 Task: Check current mortgage rates with a credit score of 780+.
Action: Mouse moved to (847, 143)
Screenshot: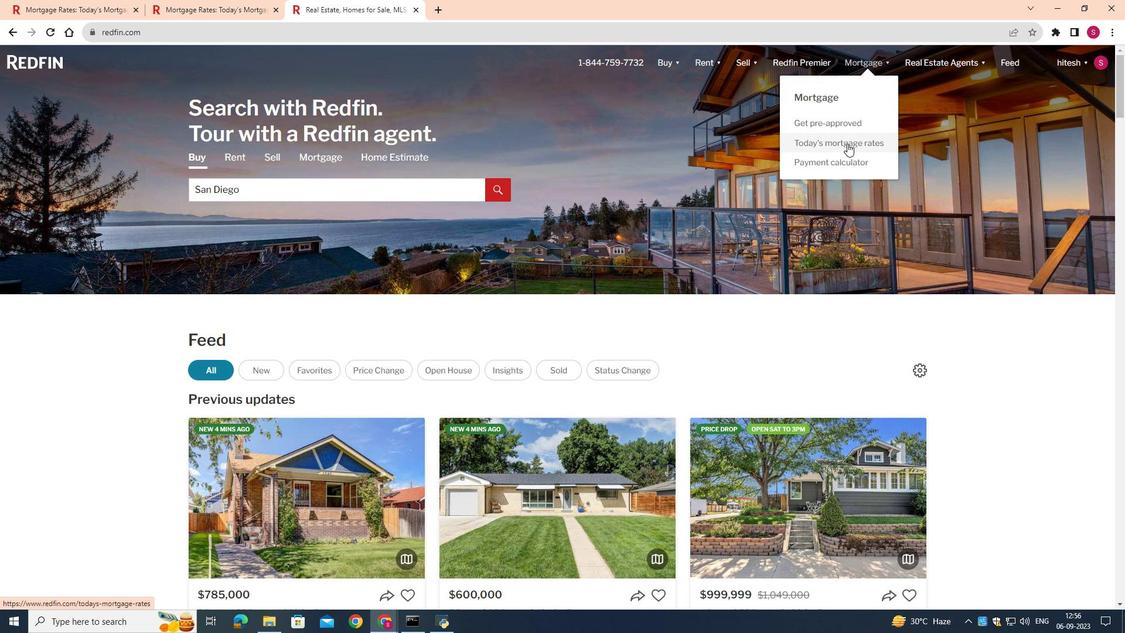 
Action: Mouse pressed left at (847, 143)
Screenshot: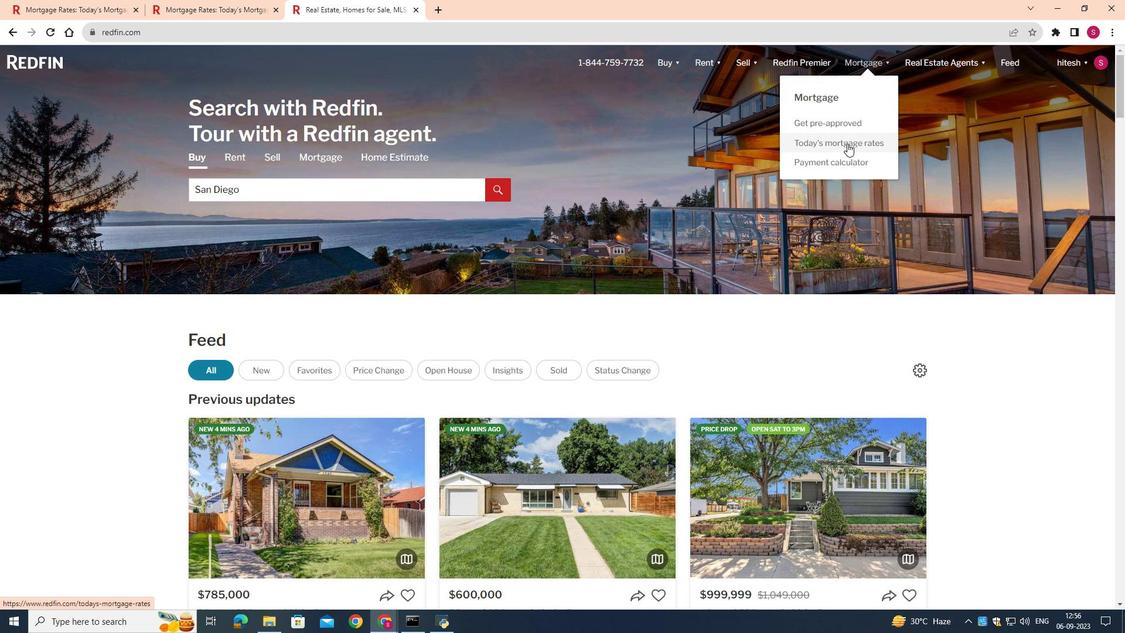 
Action: Mouse moved to (447, 301)
Screenshot: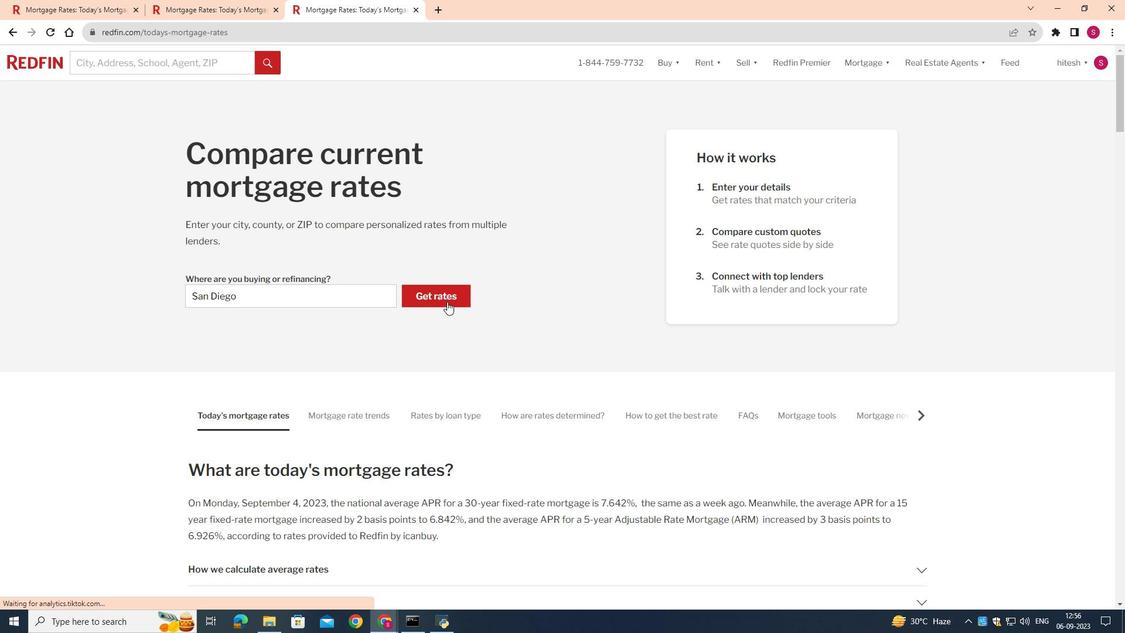 
Action: Mouse pressed left at (447, 301)
Screenshot: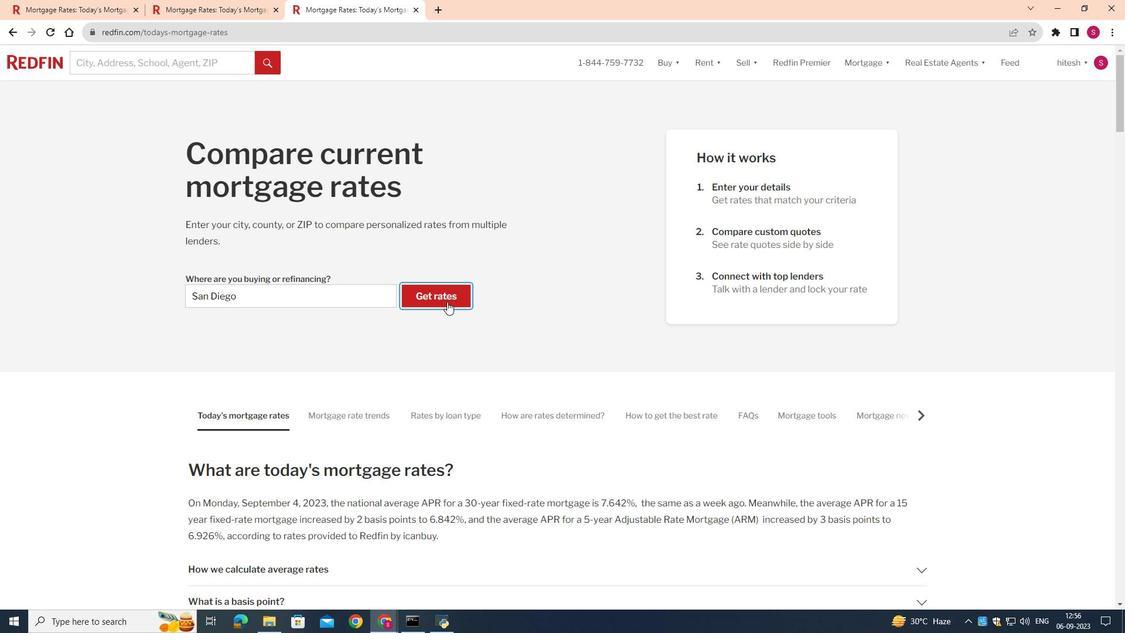 
Action: Mouse moved to (229, 209)
Screenshot: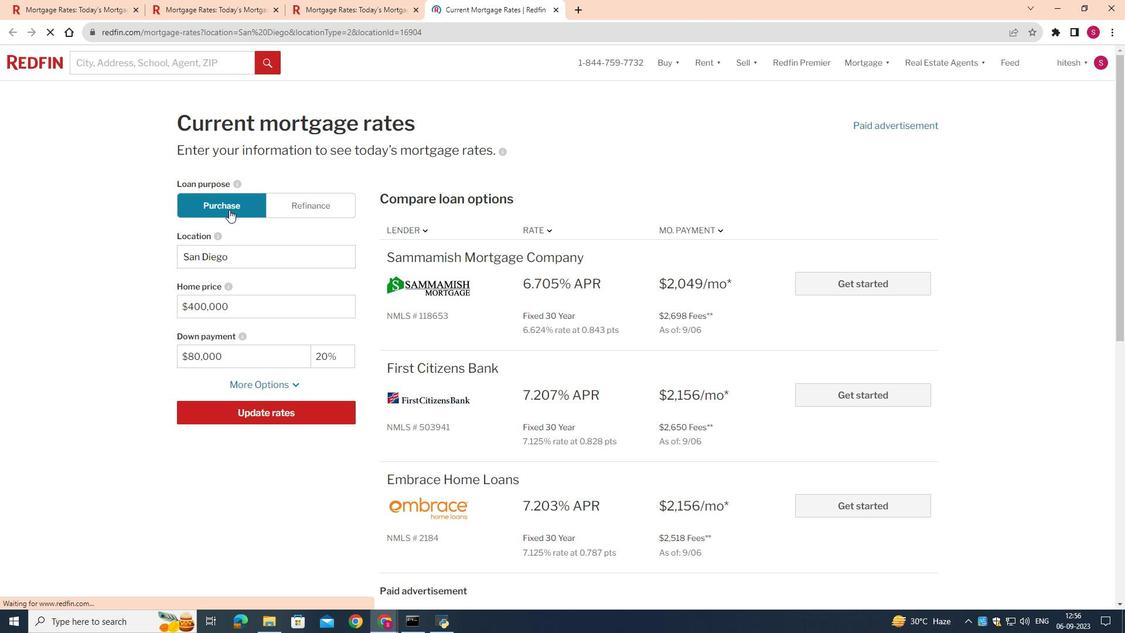 
Action: Mouse pressed left at (229, 209)
Screenshot: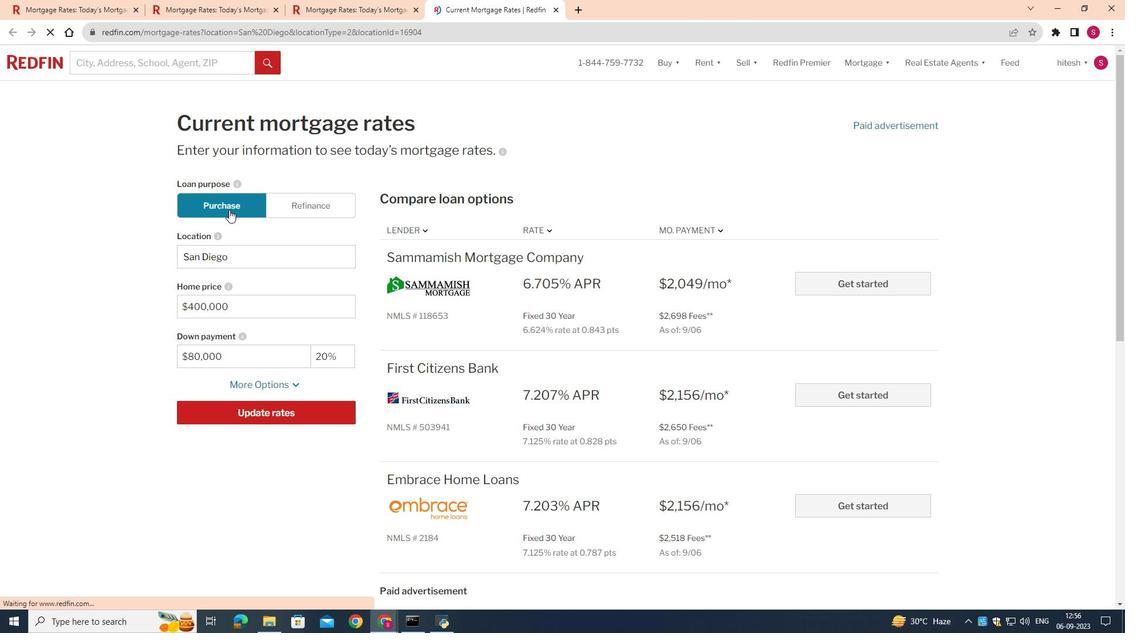 
Action: Mouse moved to (292, 384)
Screenshot: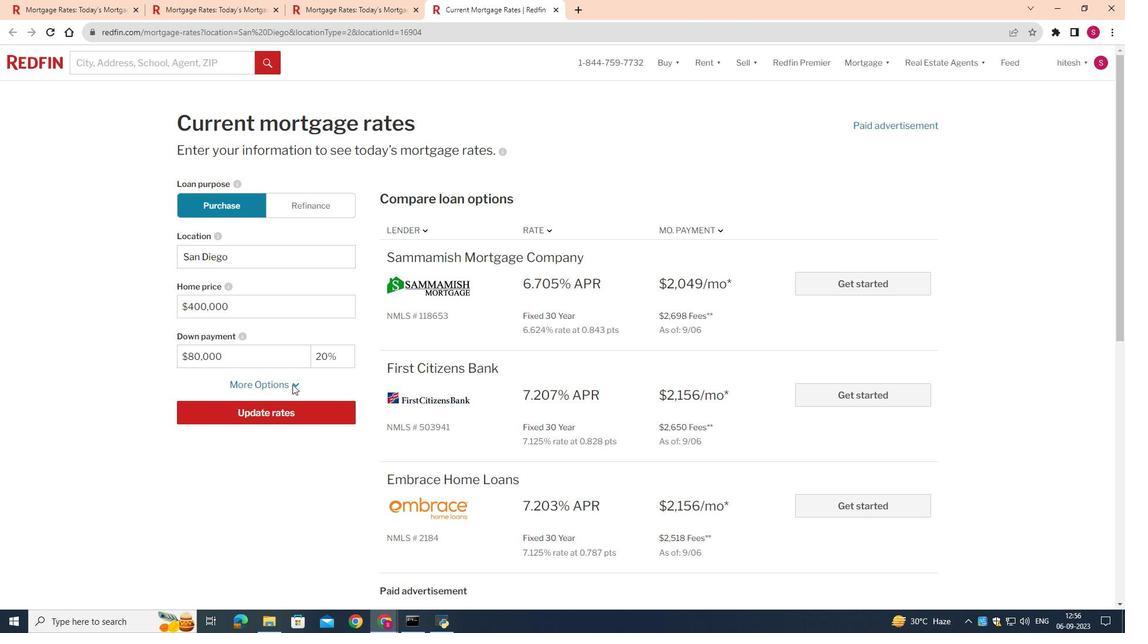 
Action: Mouse pressed left at (292, 384)
Screenshot: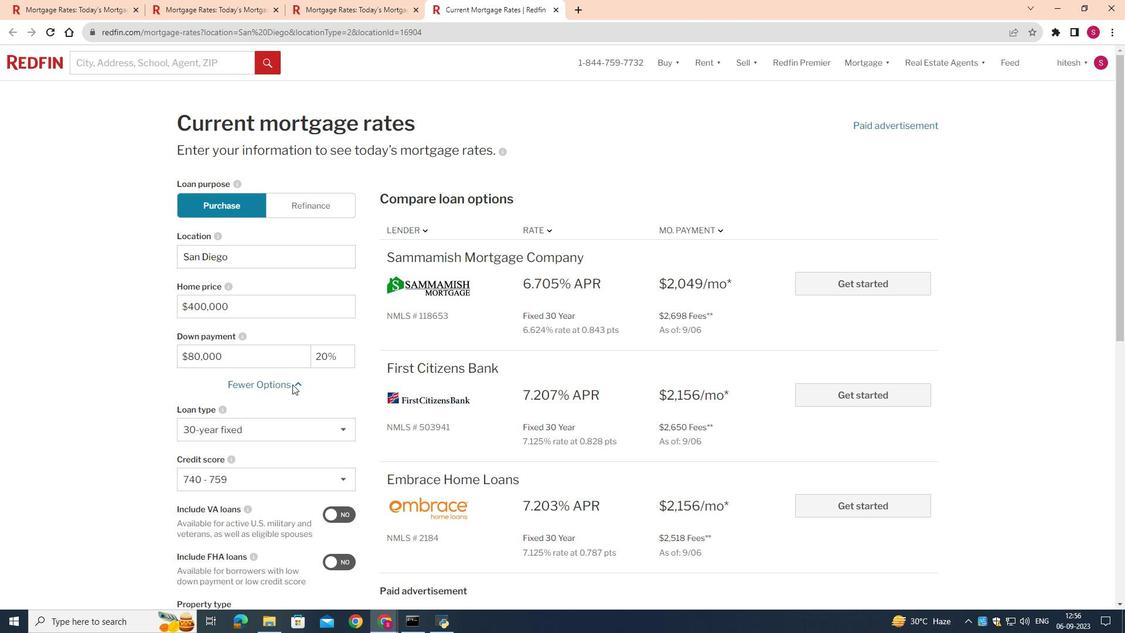 
Action: Mouse moved to (259, 479)
Screenshot: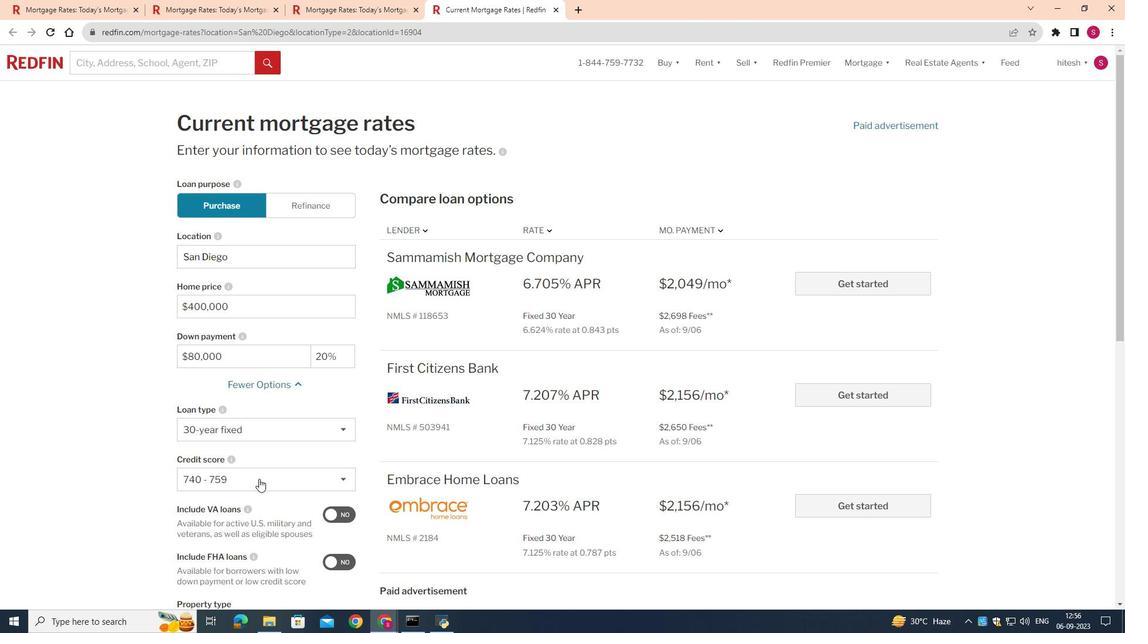 
Action: Mouse pressed left at (259, 479)
Screenshot: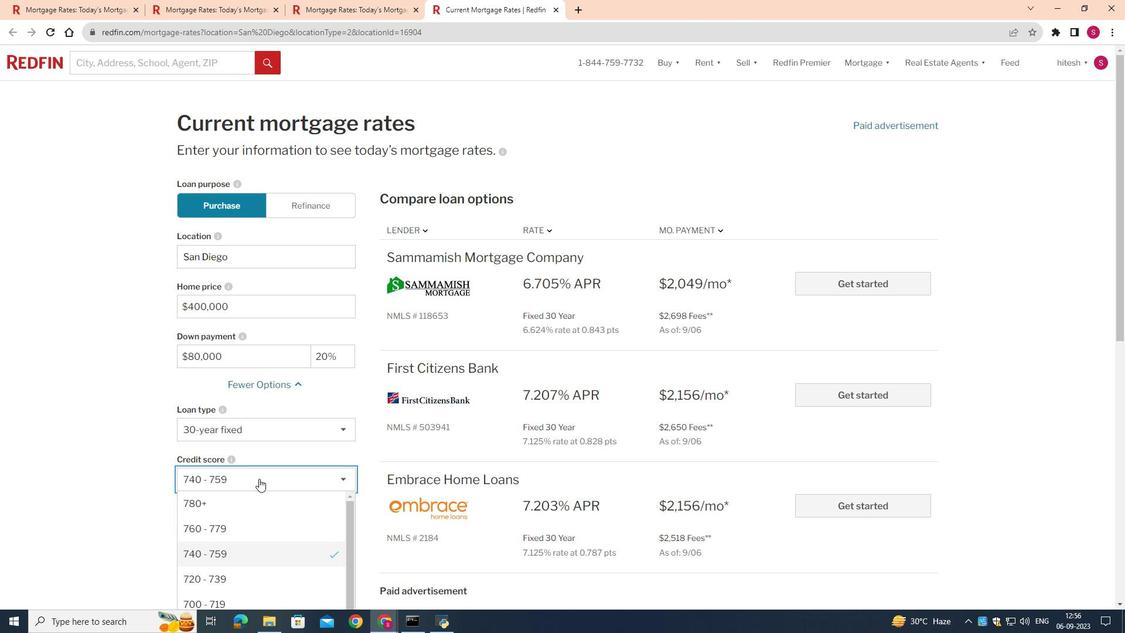 
Action: Mouse moved to (230, 507)
Screenshot: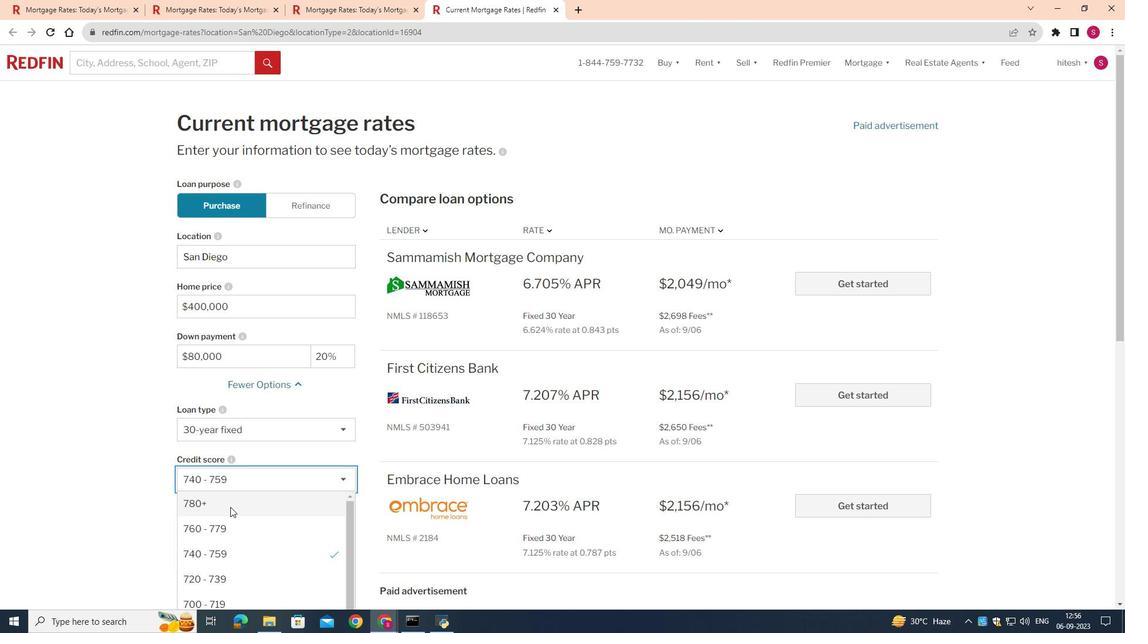 
Action: Mouse pressed left at (230, 507)
Screenshot: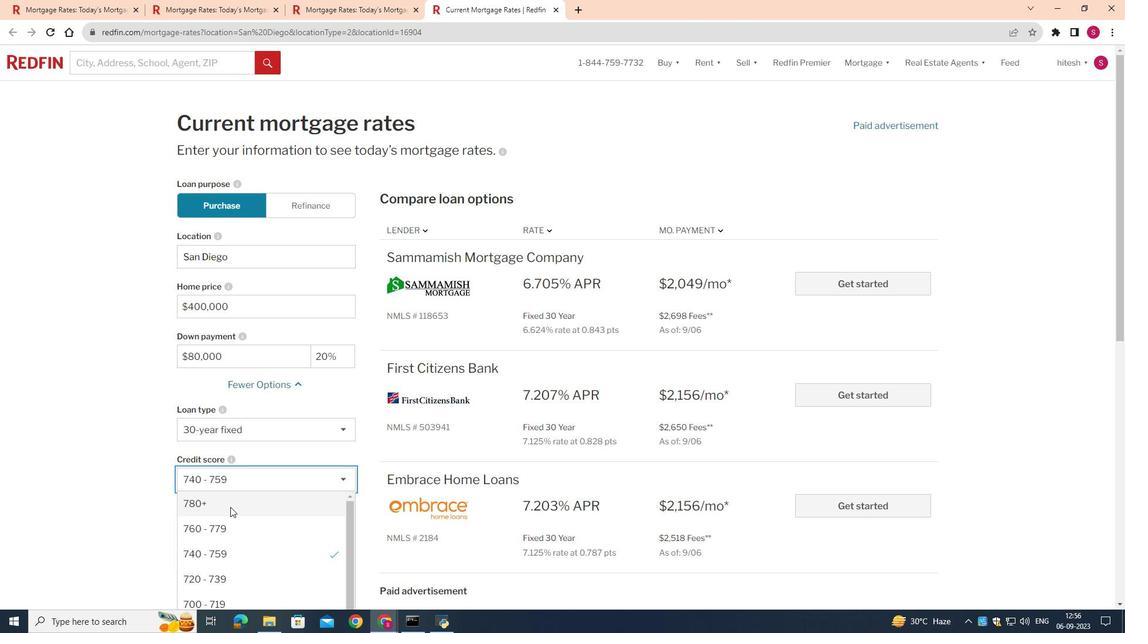 
Action: Mouse moved to (470, 383)
Screenshot: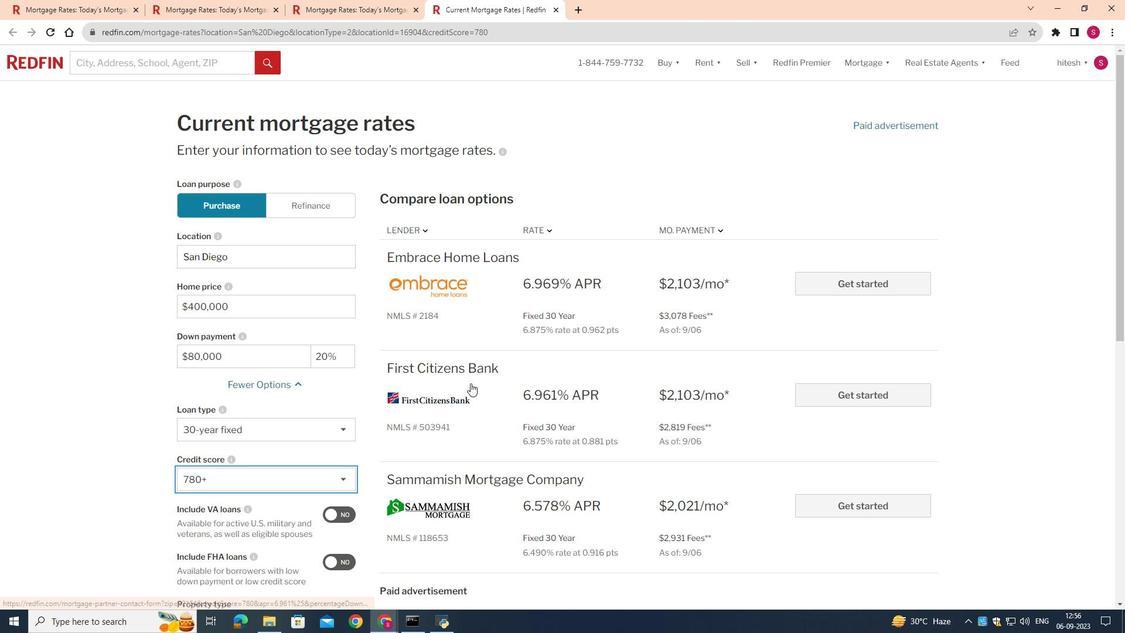 
Action: Mouse scrolled (470, 382) with delta (0, 0)
Screenshot: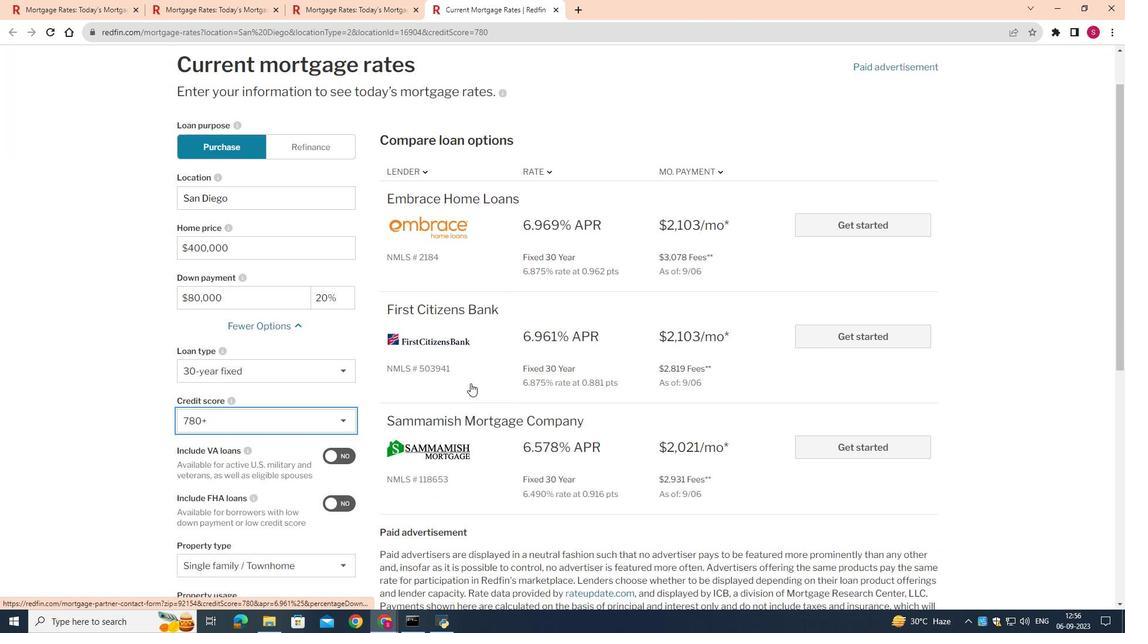 
Action: Mouse scrolled (470, 382) with delta (0, 0)
Screenshot: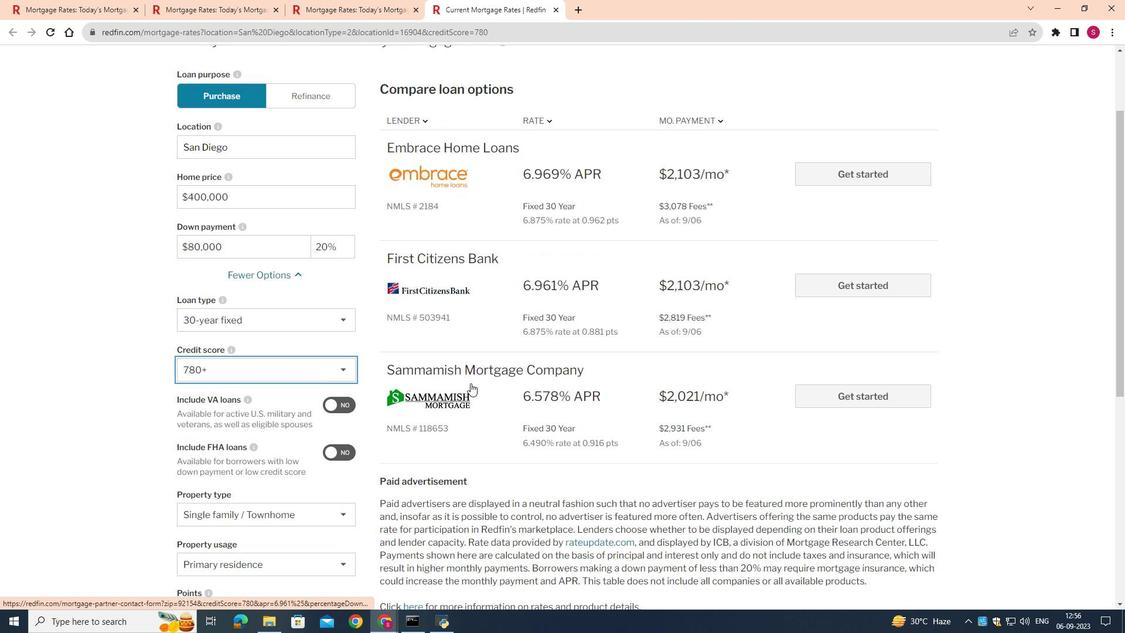 
